 Task: Provide negative feedback to Microsoft using the 'I don't like something' option in Outlook.
Action: Mouse moved to (293, 28)
Screenshot: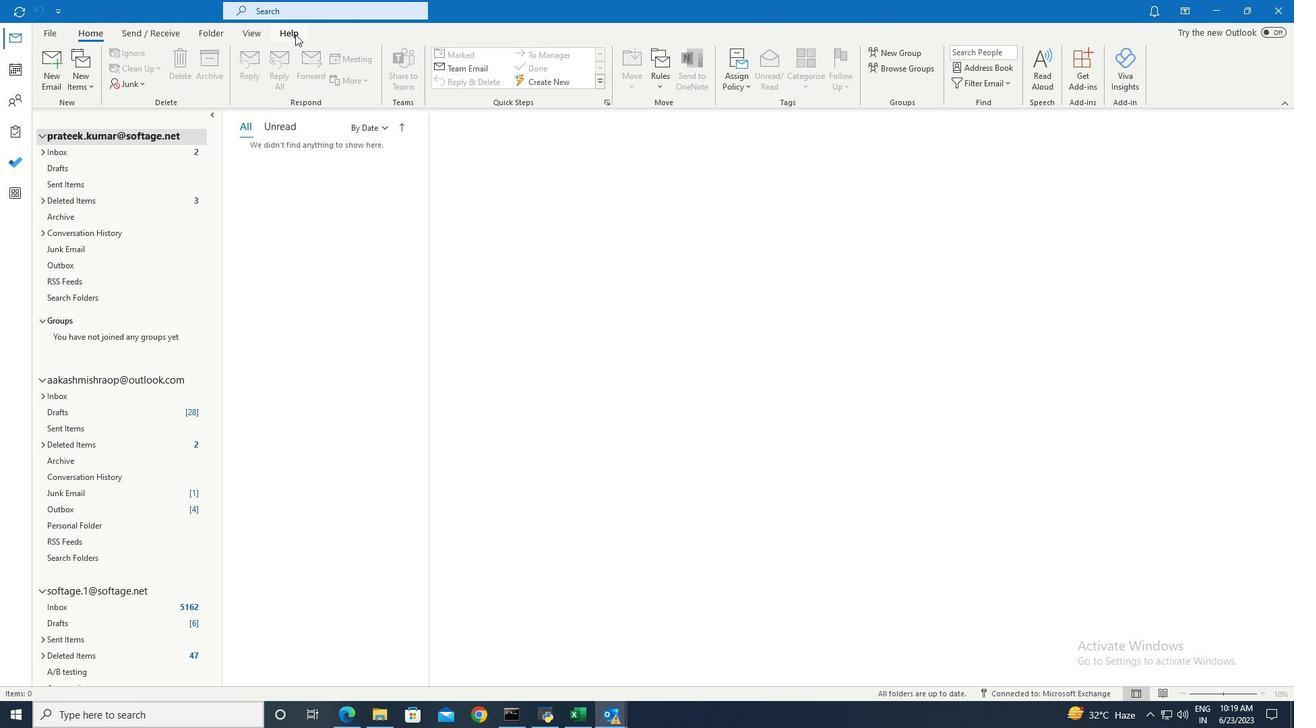 
Action: Mouse pressed left at (293, 28)
Screenshot: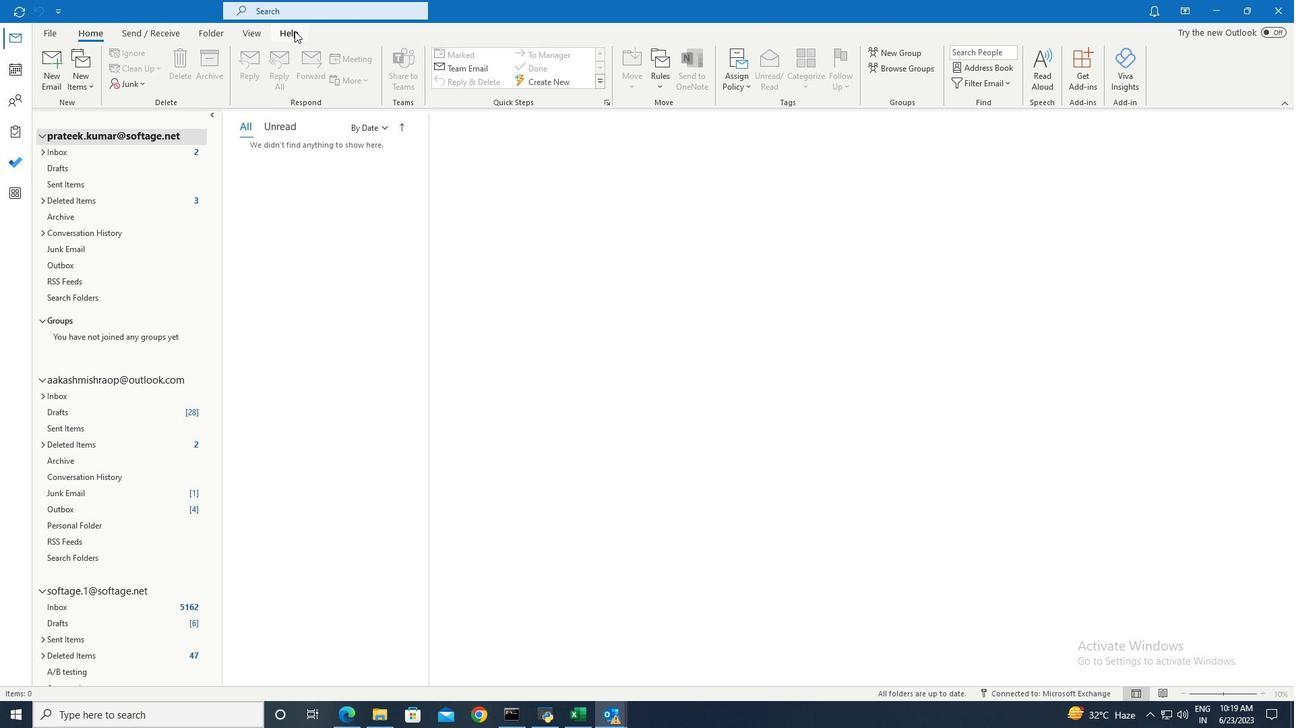 
Action: Mouse moved to (159, 62)
Screenshot: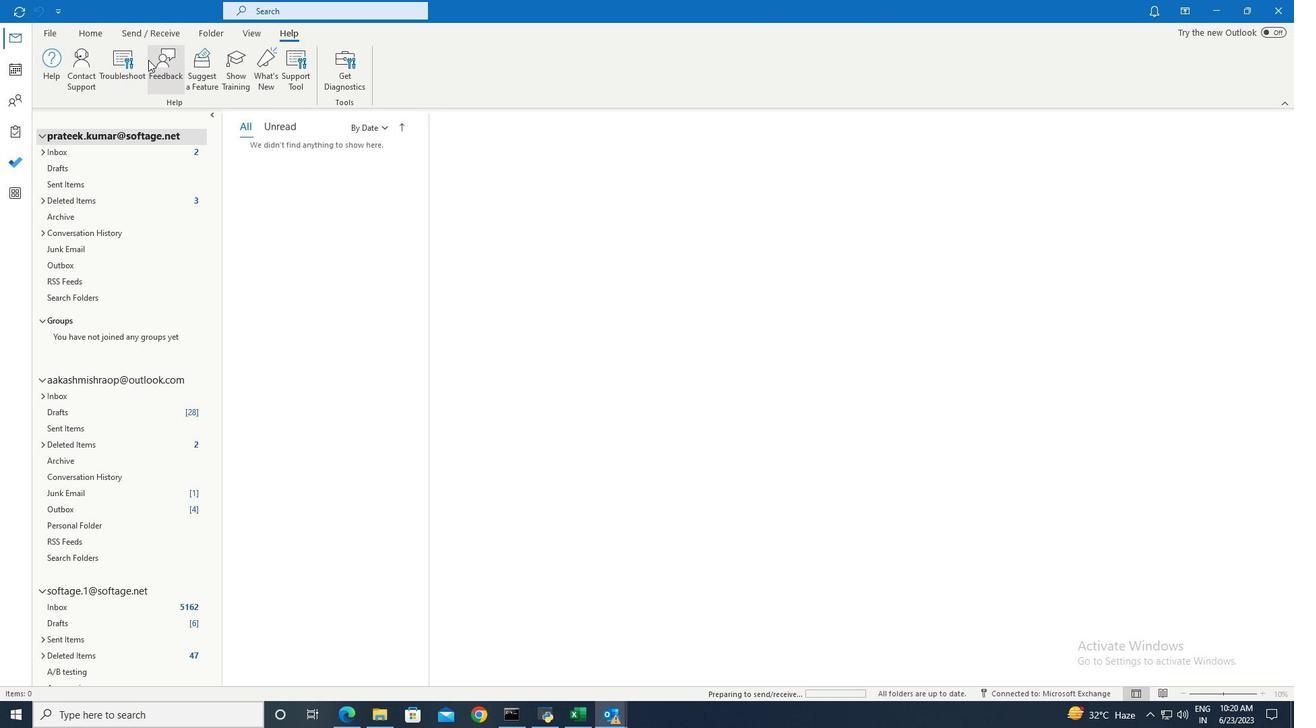 
Action: Mouse pressed left at (159, 62)
Screenshot: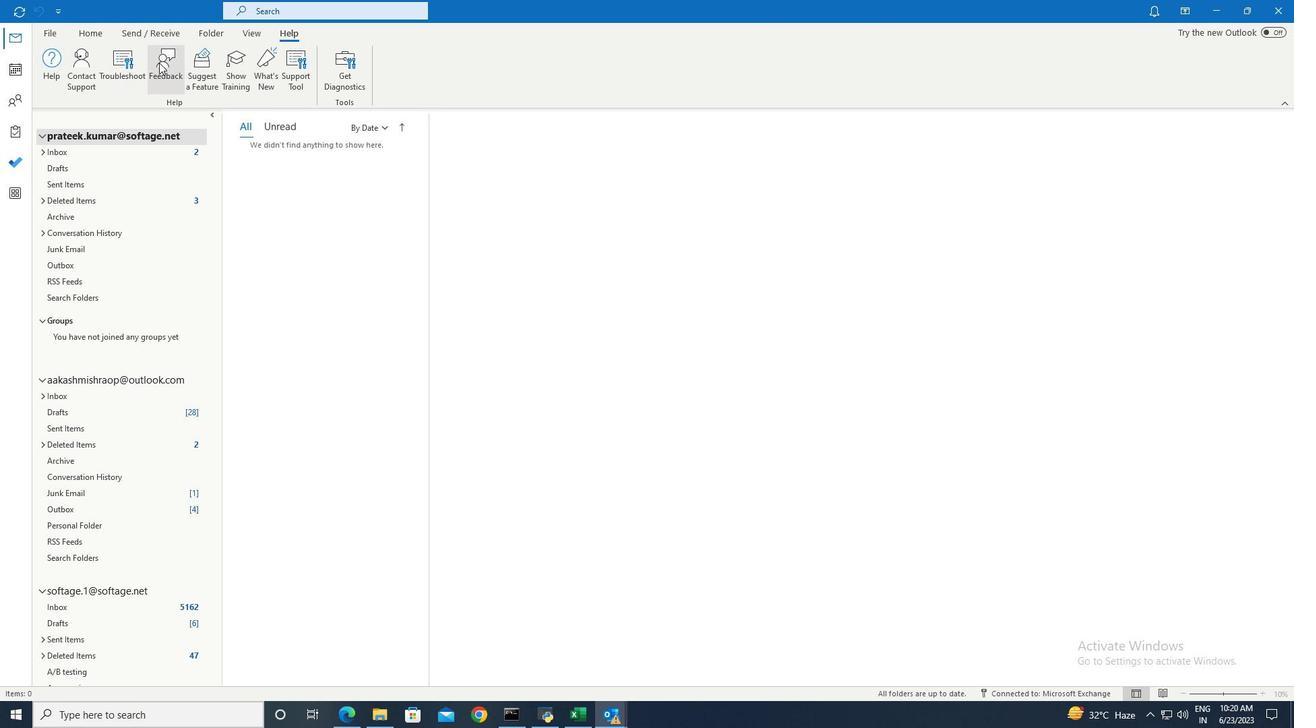 
Action: Mouse moved to (1071, 250)
Screenshot: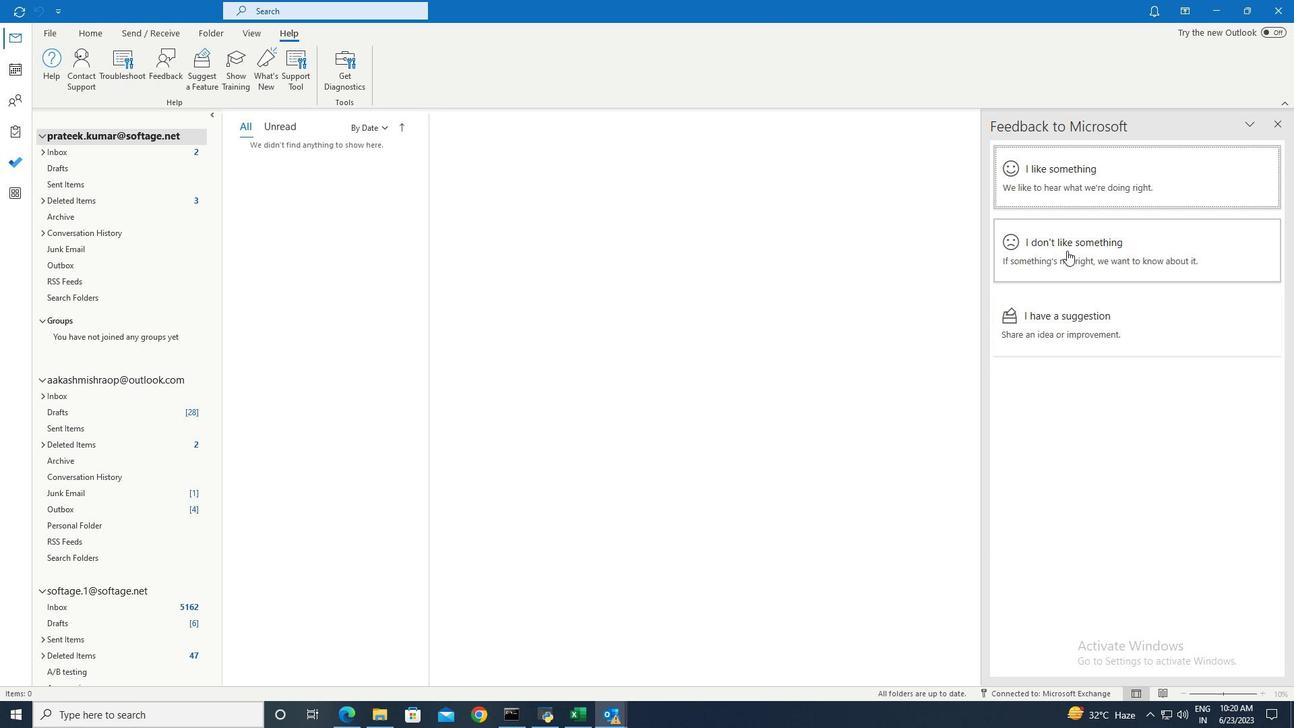 
Action: Mouse pressed left at (1071, 250)
Screenshot: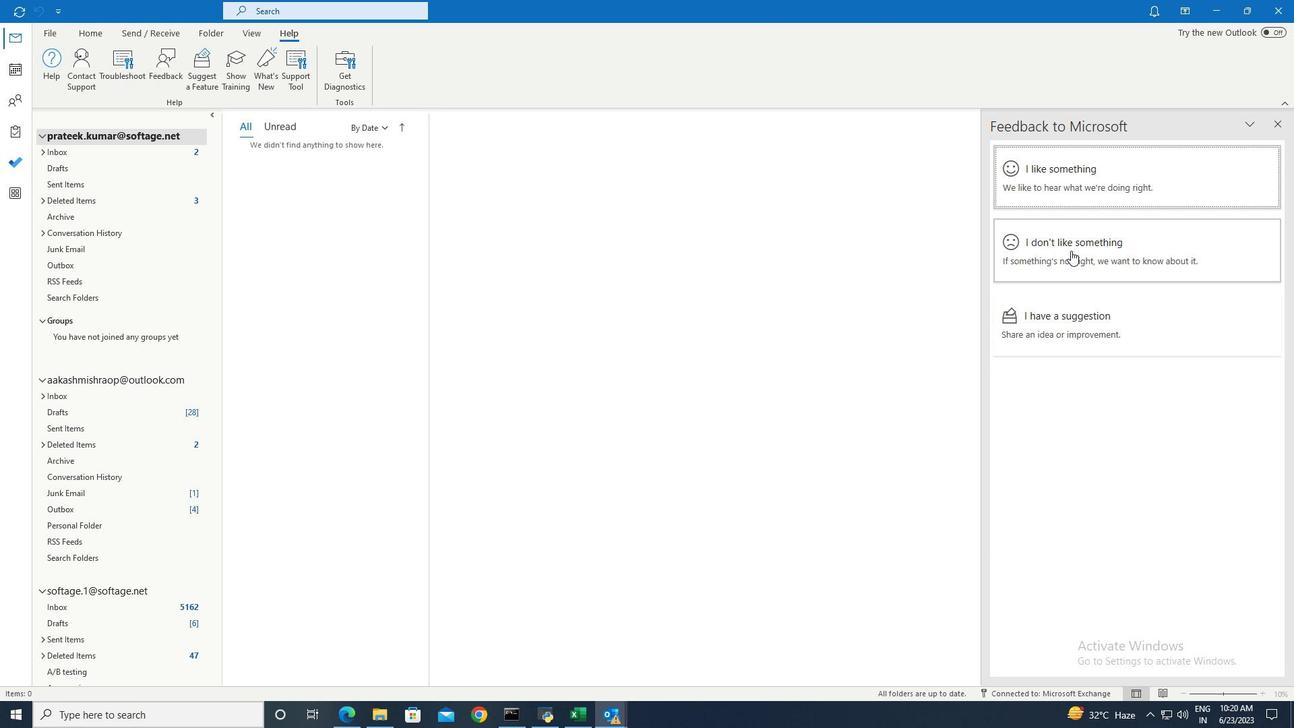 
Action: Mouse moved to (1068, 252)
Screenshot: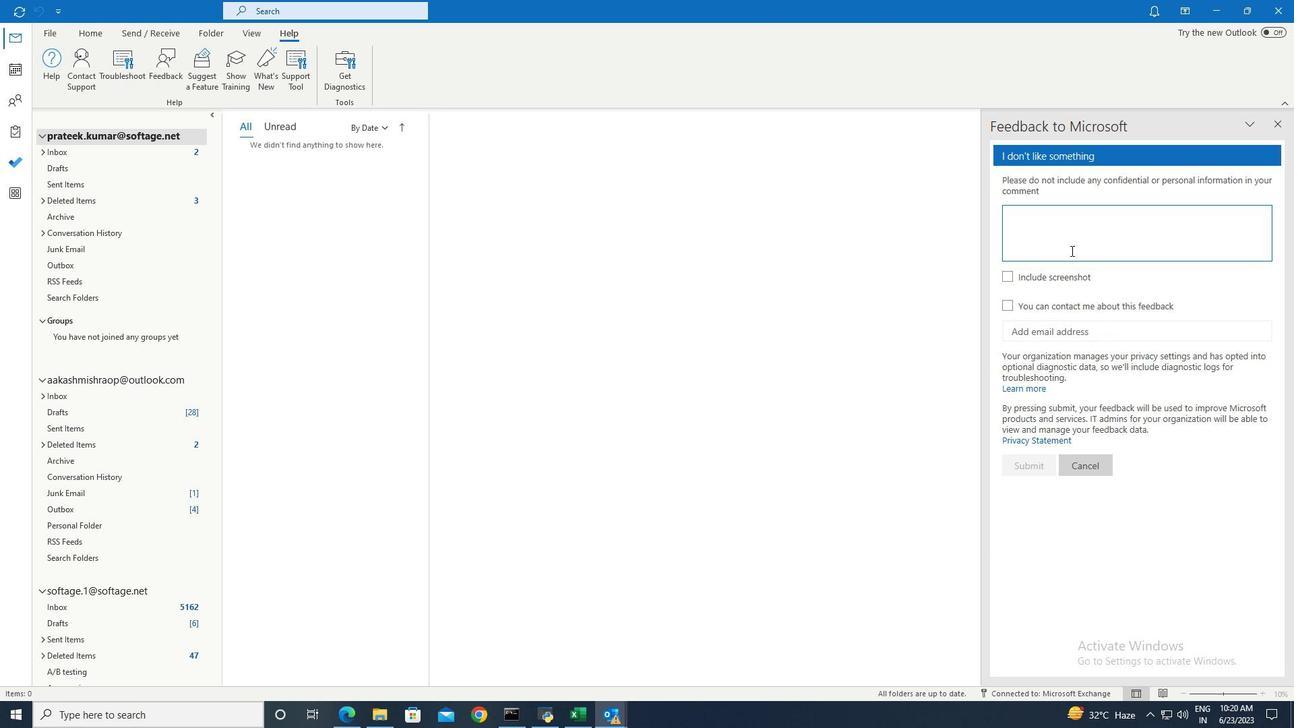
Action: Key pressed <Key.shift>I<Key.space>beleve<Key.space>there<Key.space>is<Key.space>an<Key.space>opportunity<Key.space>to<Key.space>simplify<Key.space>and<Key.space>streamline<Key.space>the<Key.space>s<Key.backspace>user<Key.space>iterface.
Screenshot: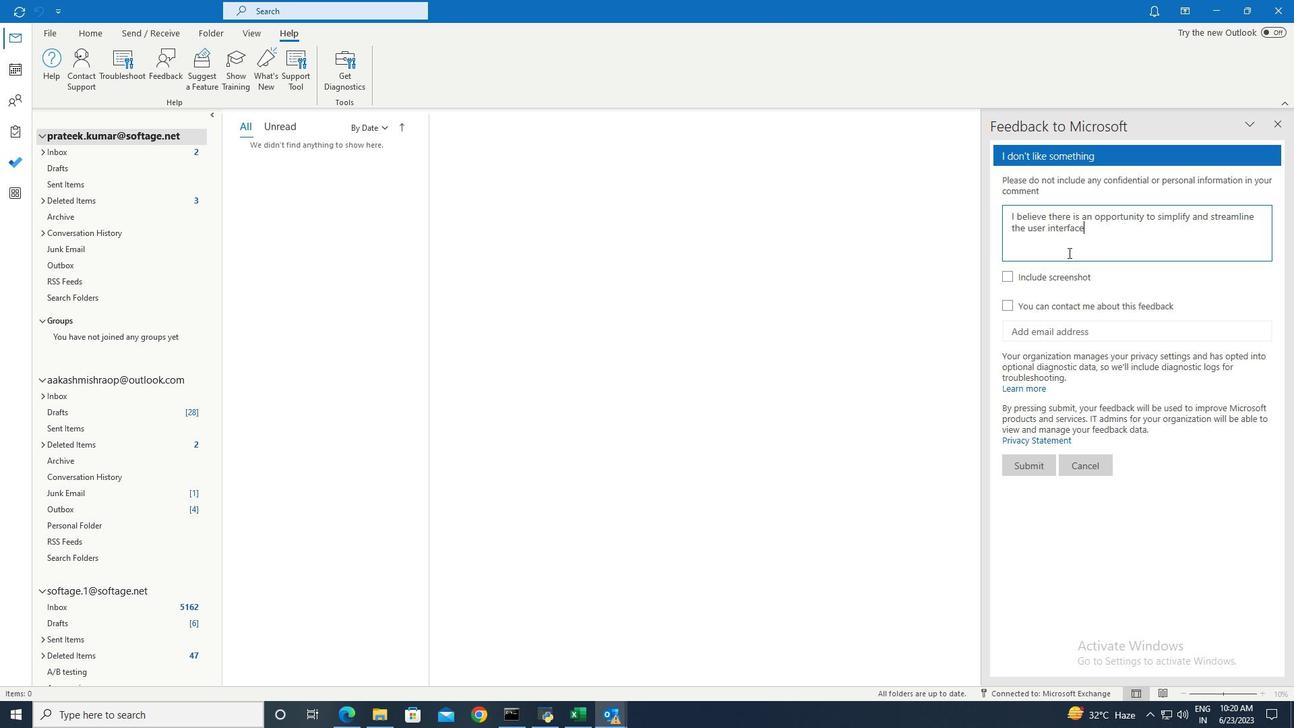 
Action: Mouse moved to (1008, 299)
Screenshot: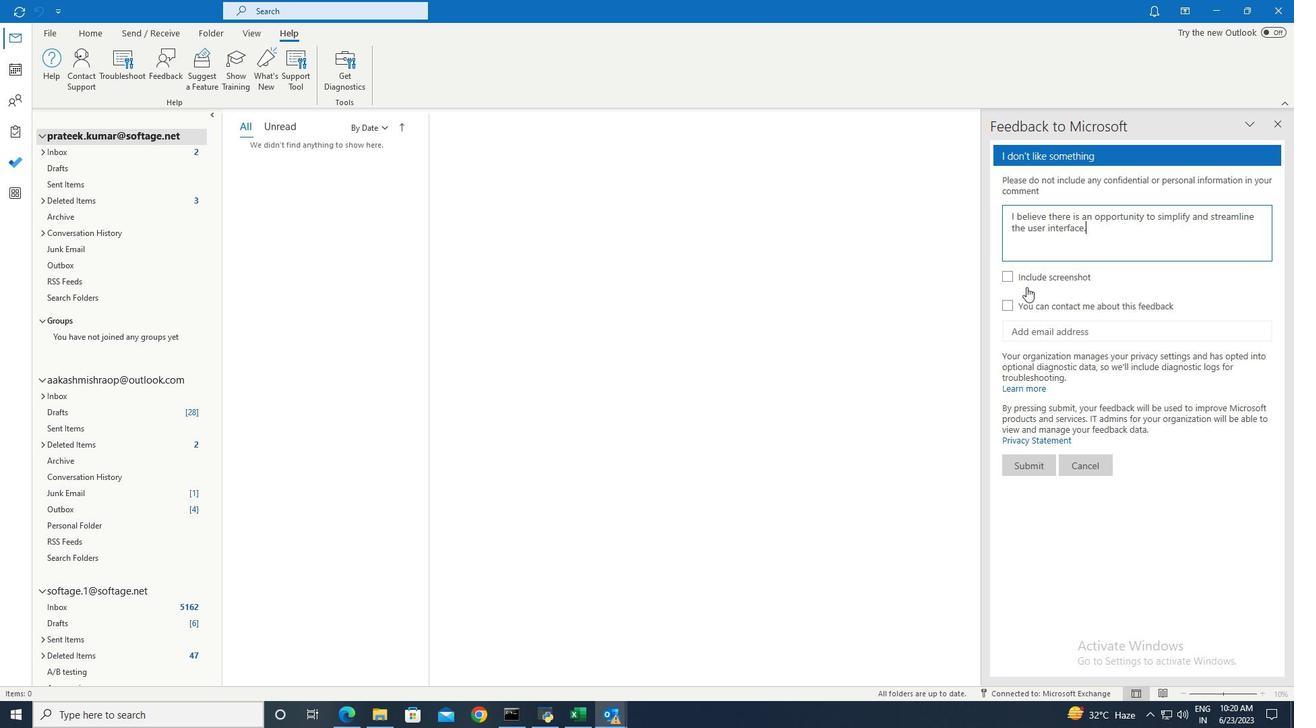 
Action: Mouse pressed left at (1008, 299)
Screenshot: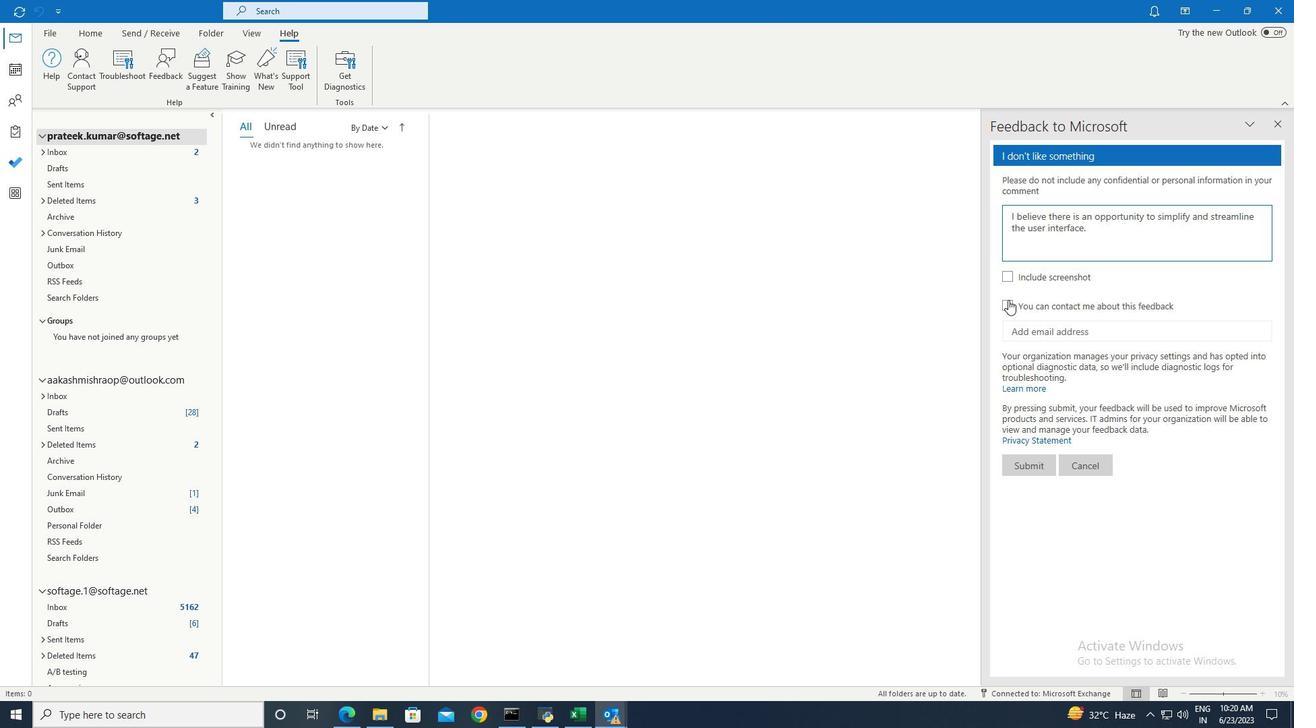 
Action: Mouse moved to (1034, 328)
Screenshot: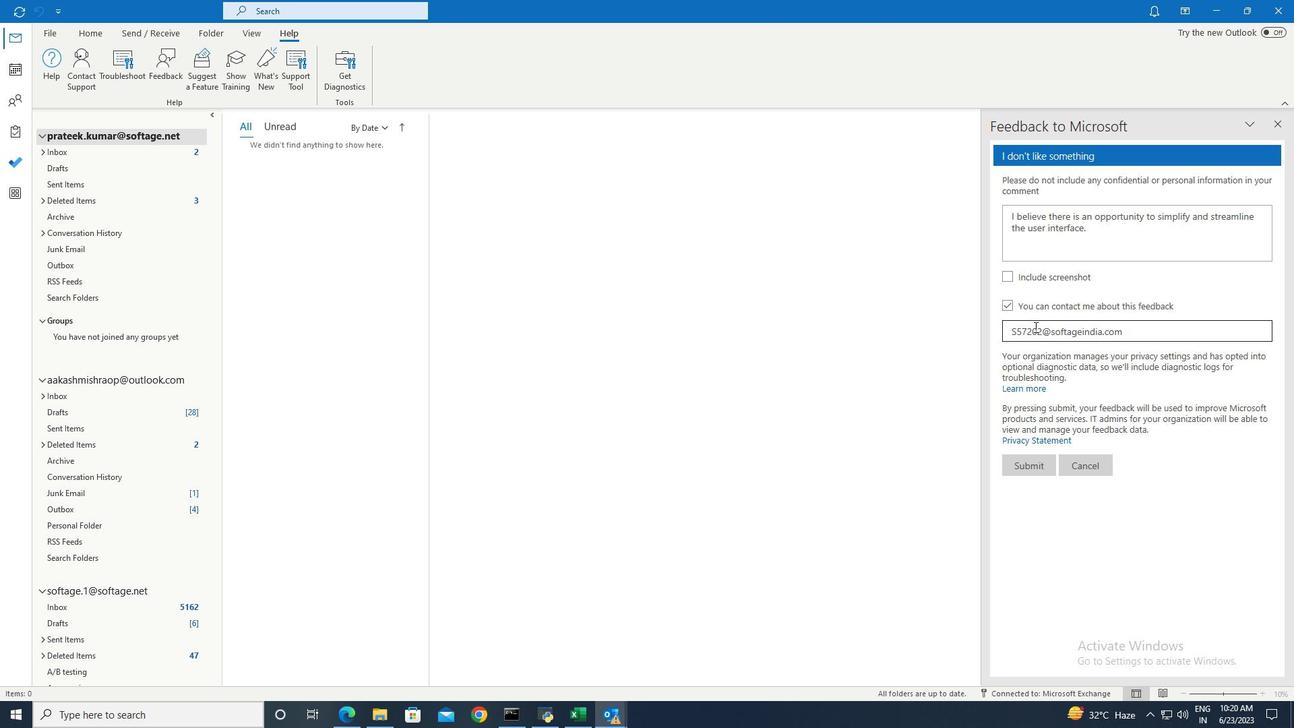 
Action: Mouse pressed left at (1034, 328)
Screenshot: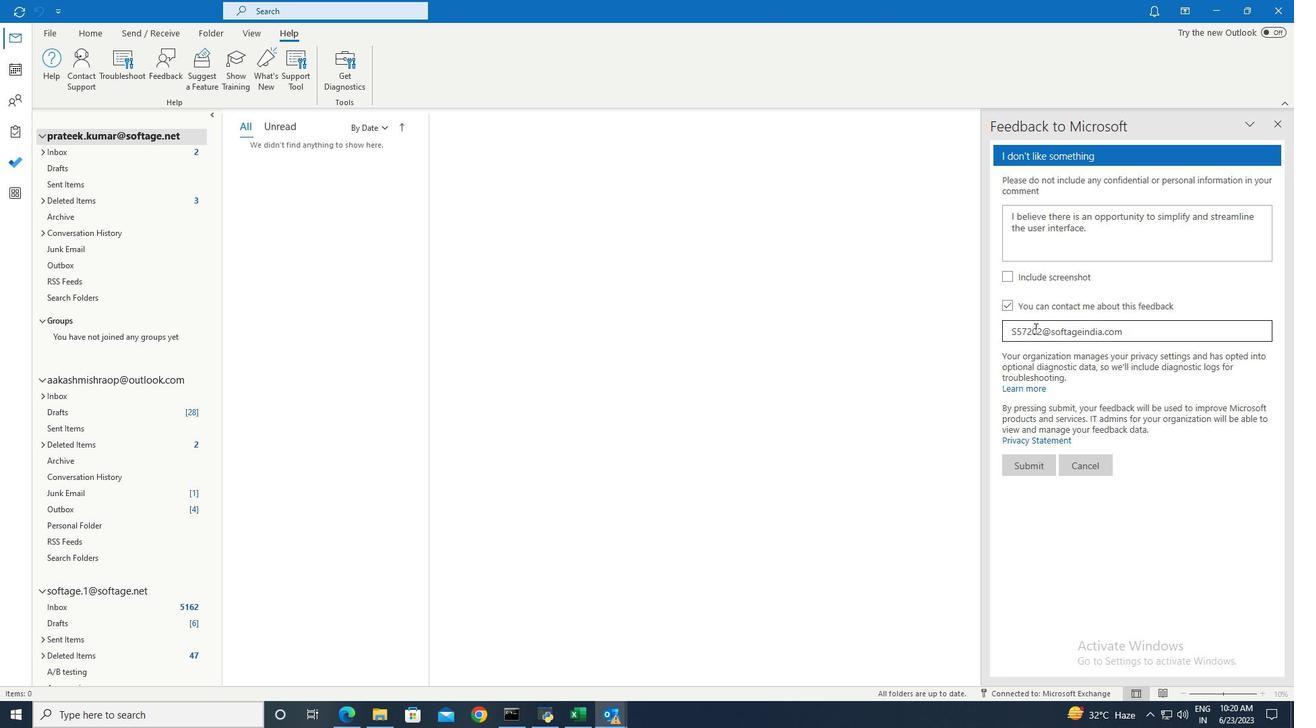 
Action: Mouse pressed left at (1034, 328)
Screenshot: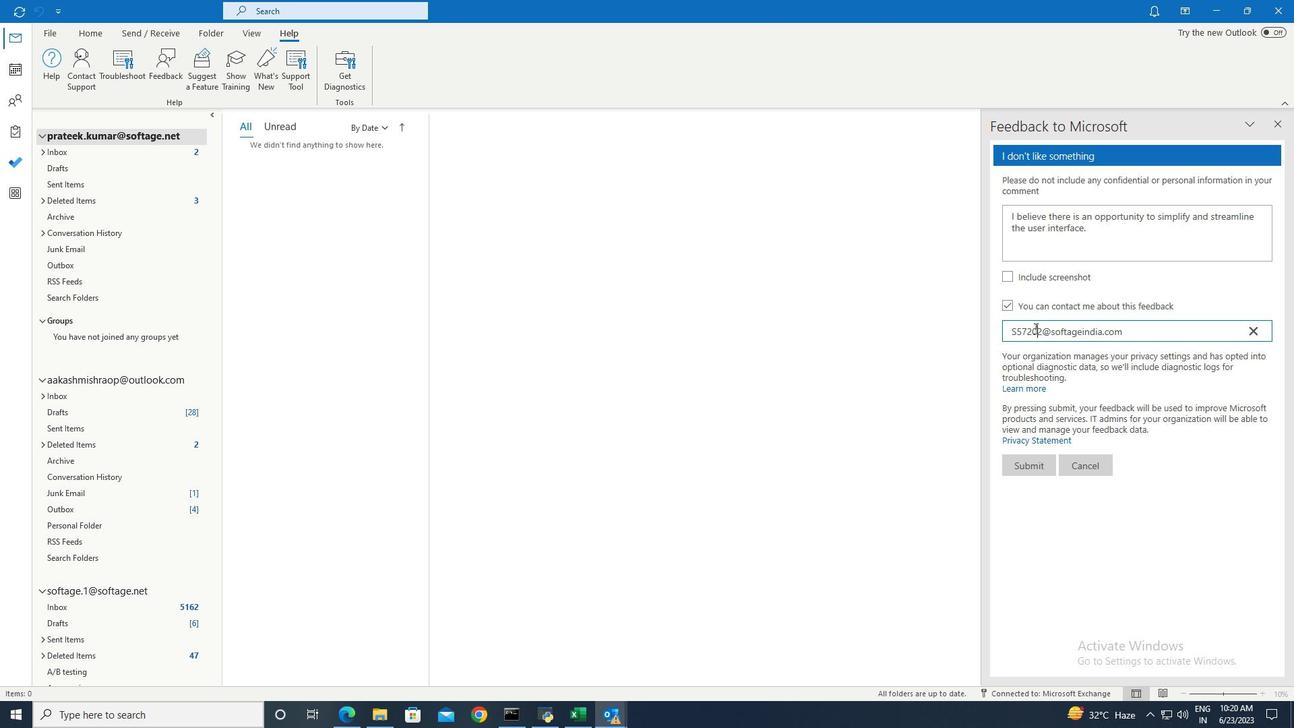 
Action: Mouse pressed left at (1034, 328)
Screenshot: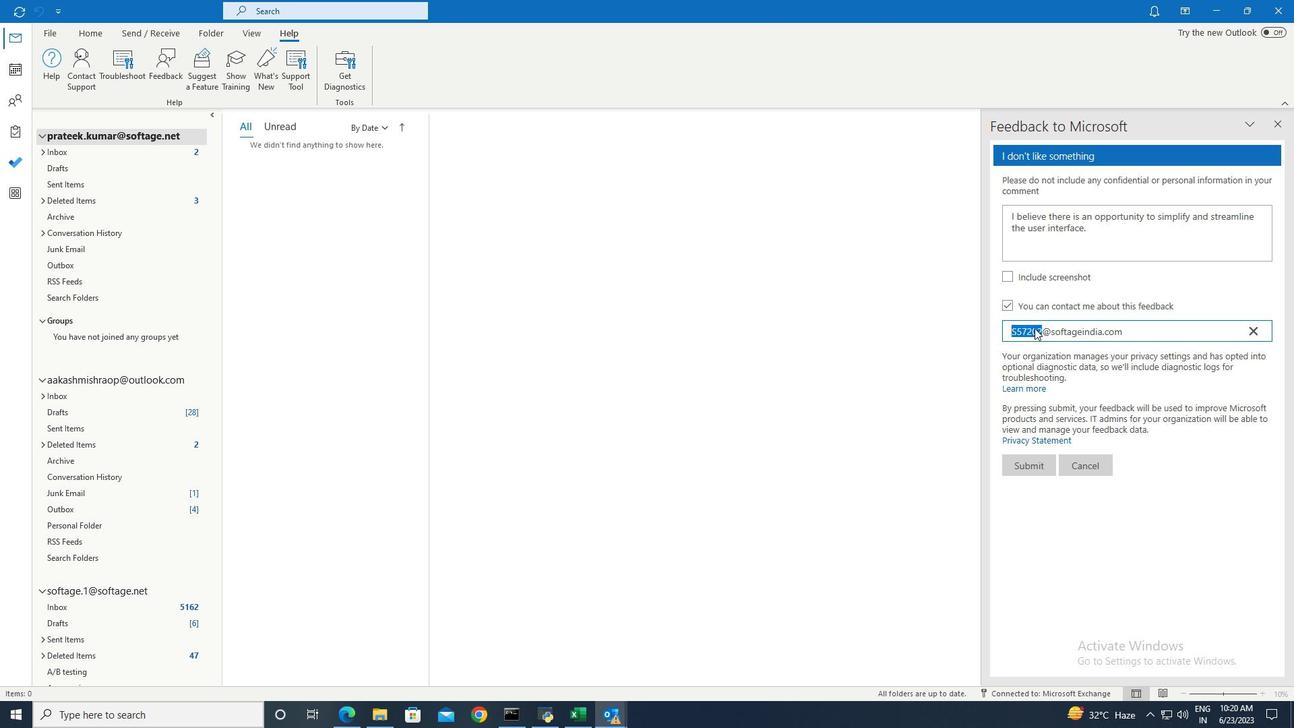 
Action: Key pressed softage.1<Key.shift>@softage.net
Screenshot: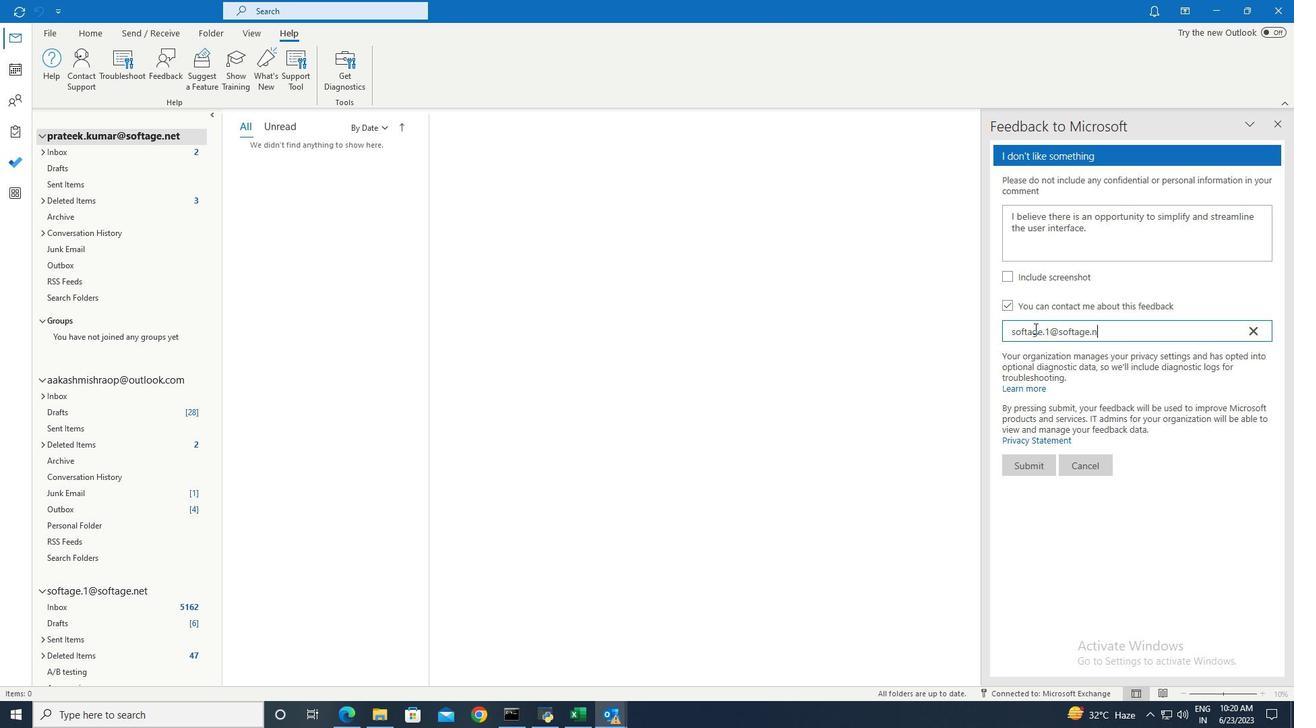 
Action: Mouse moved to (1032, 459)
Screenshot: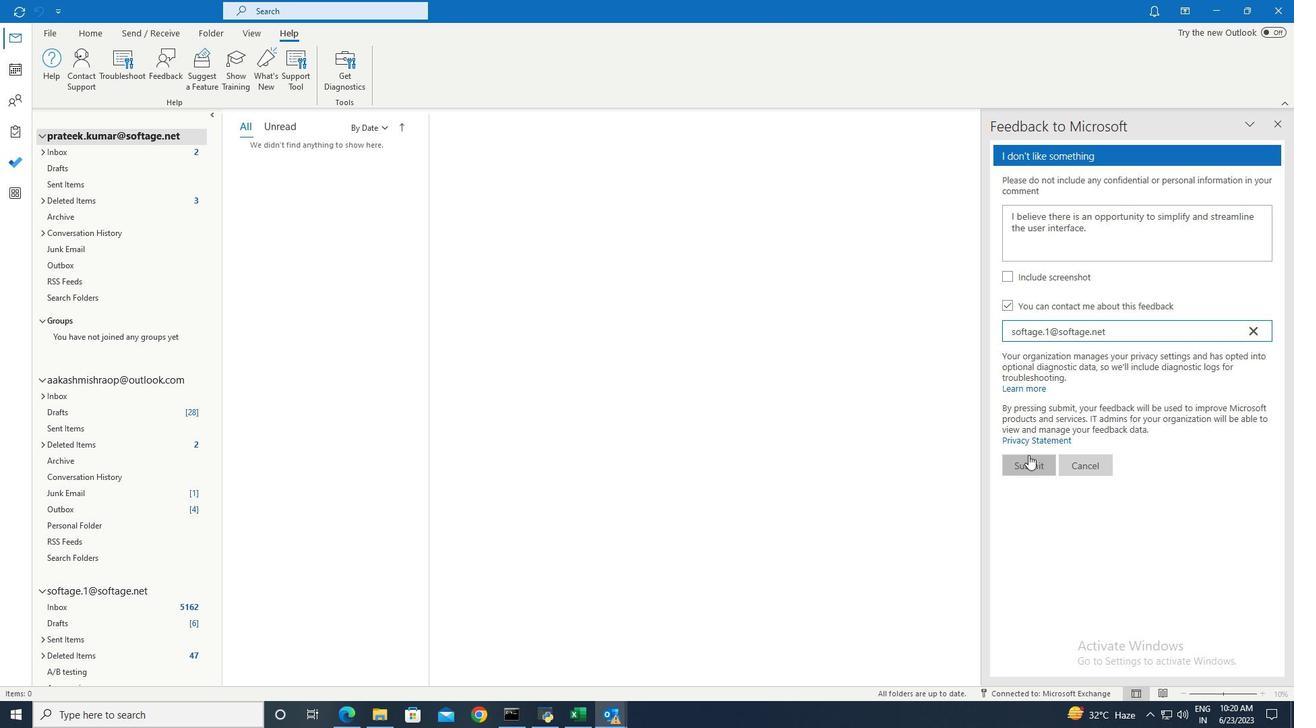 
Action: Mouse pressed left at (1032, 459)
Screenshot: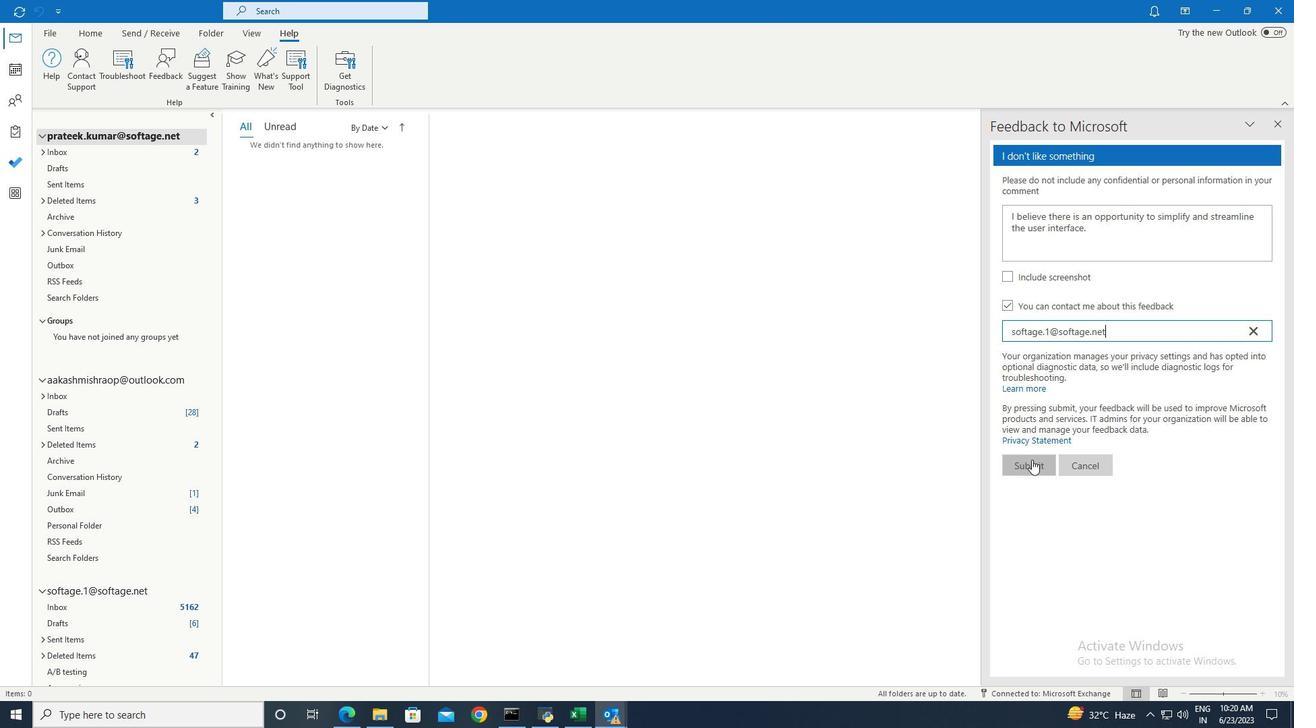 
